 Task: Select the light+ in the preferred high-contrast light color theme.
Action: Mouse moved to (24, 662)
Screenshot: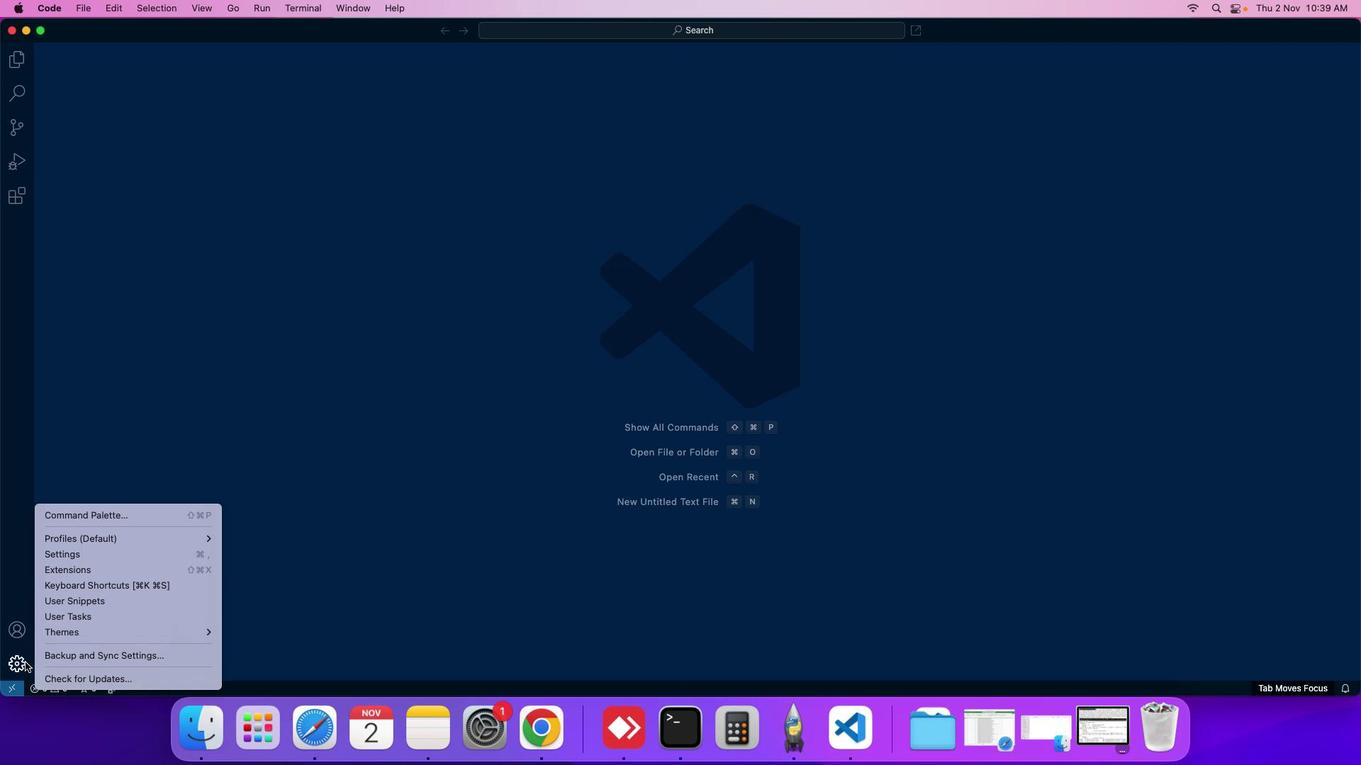 
Action: Mouse pressed left at (24, 662)
Screenshot: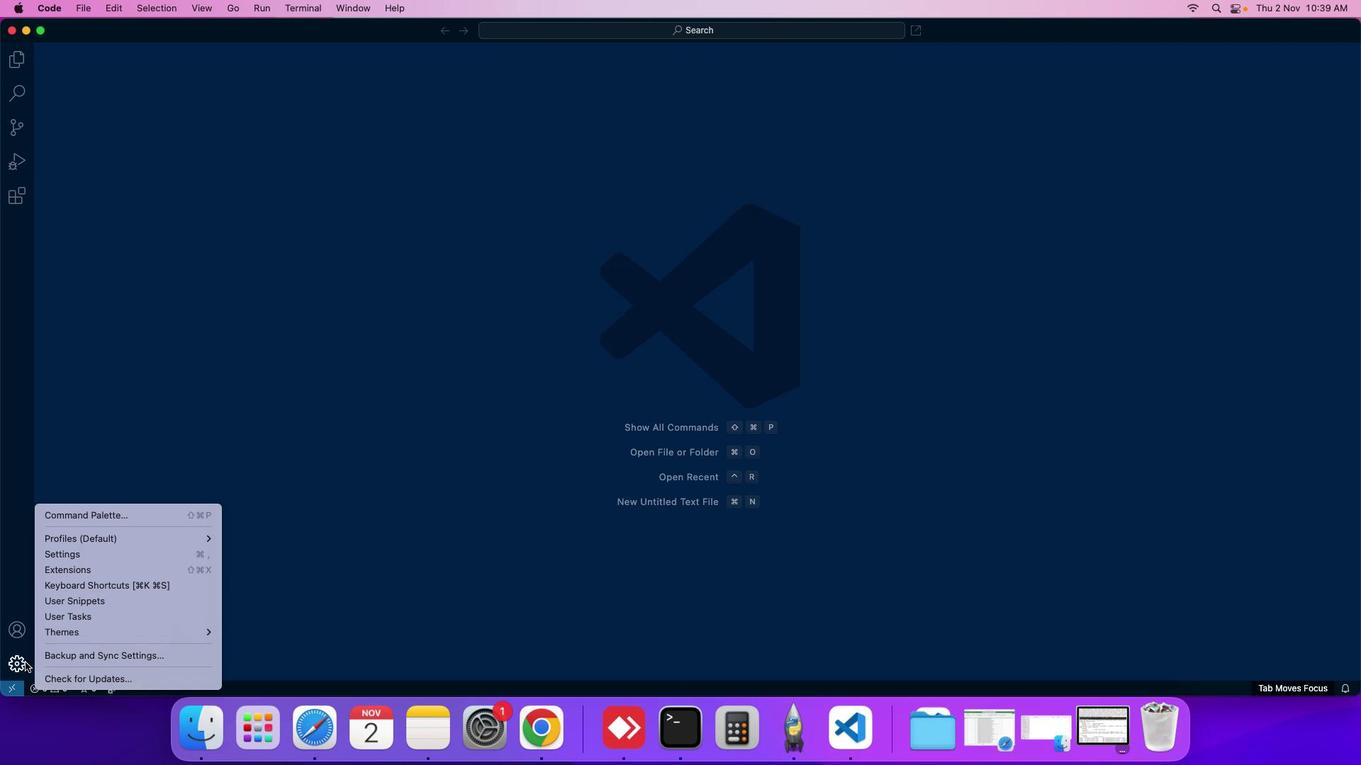 
Action: Mouse moved to (80, 559)
Screenshot: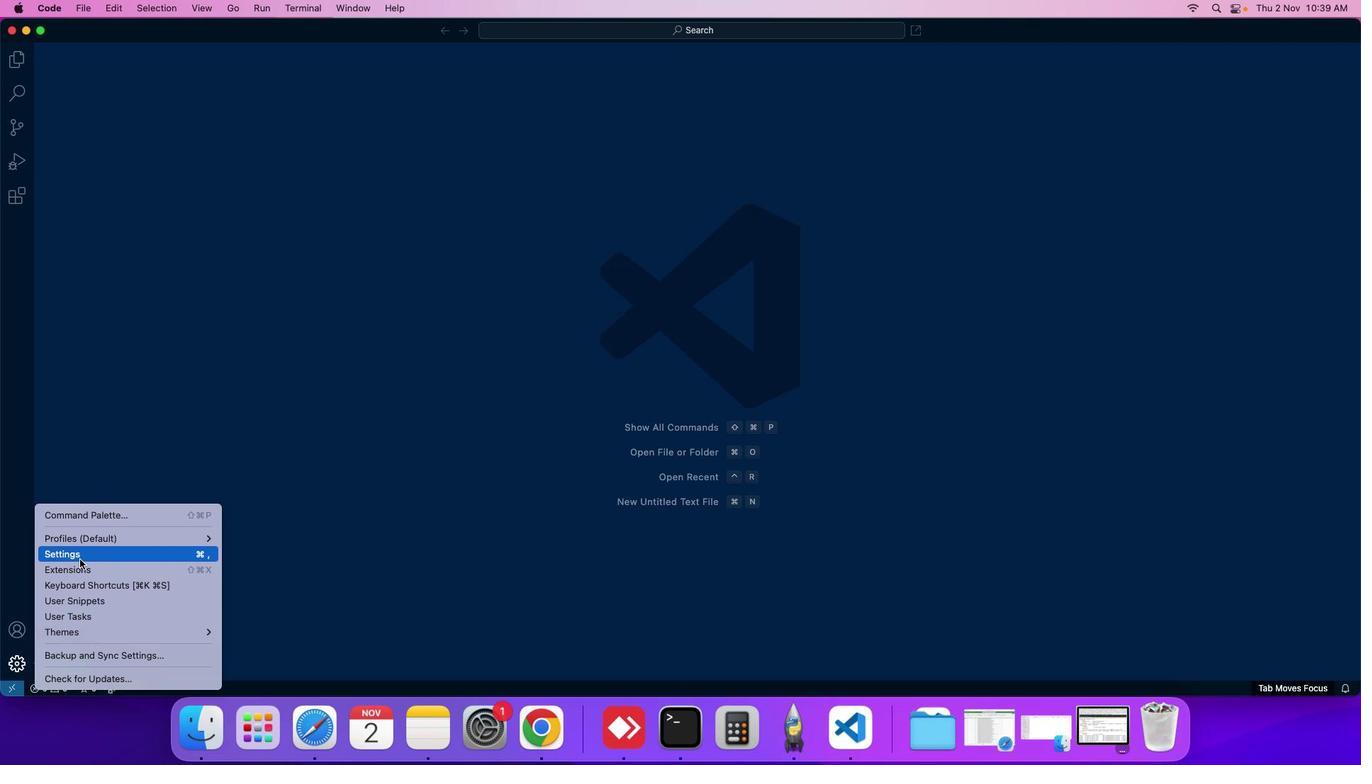 
Action: Mouse pressed left at (80, 559)
Screenshot: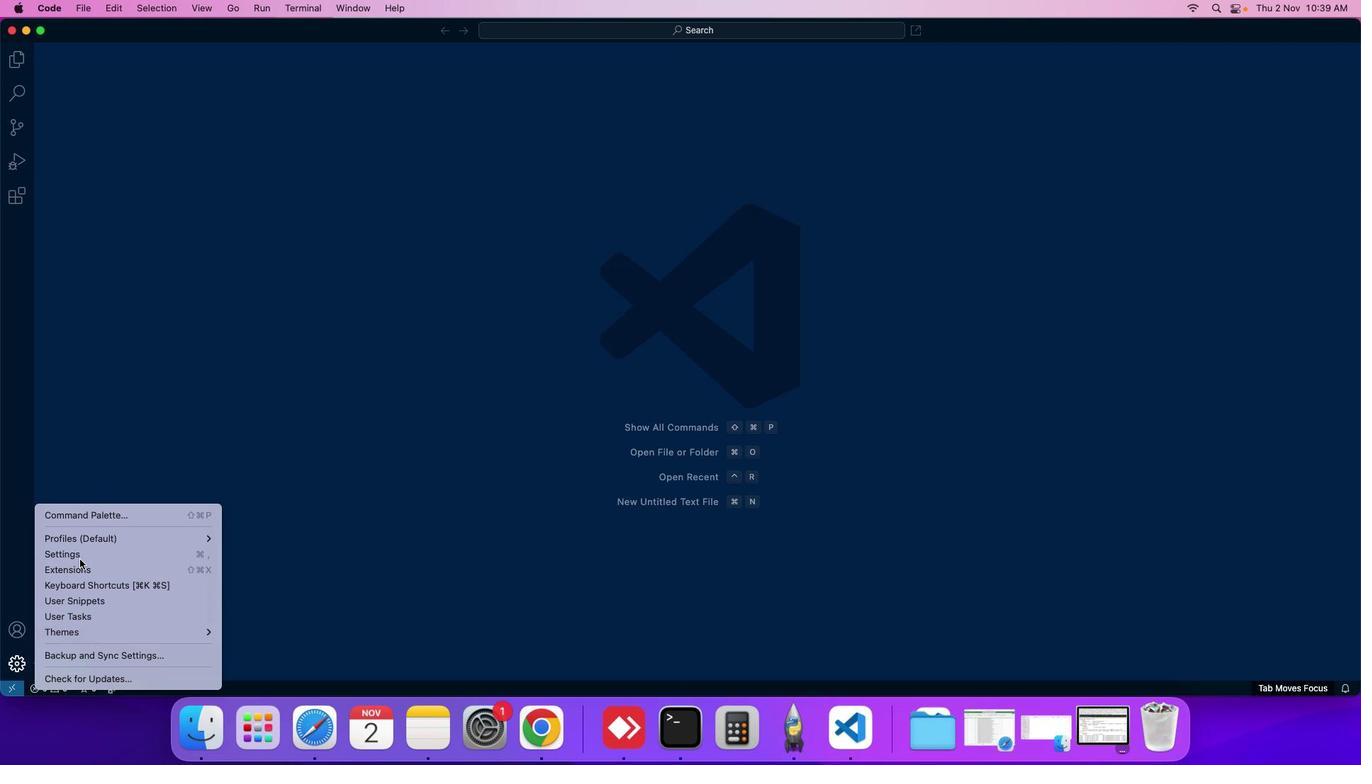 
Action: Mouse moved to (350, 176)
Screenshot: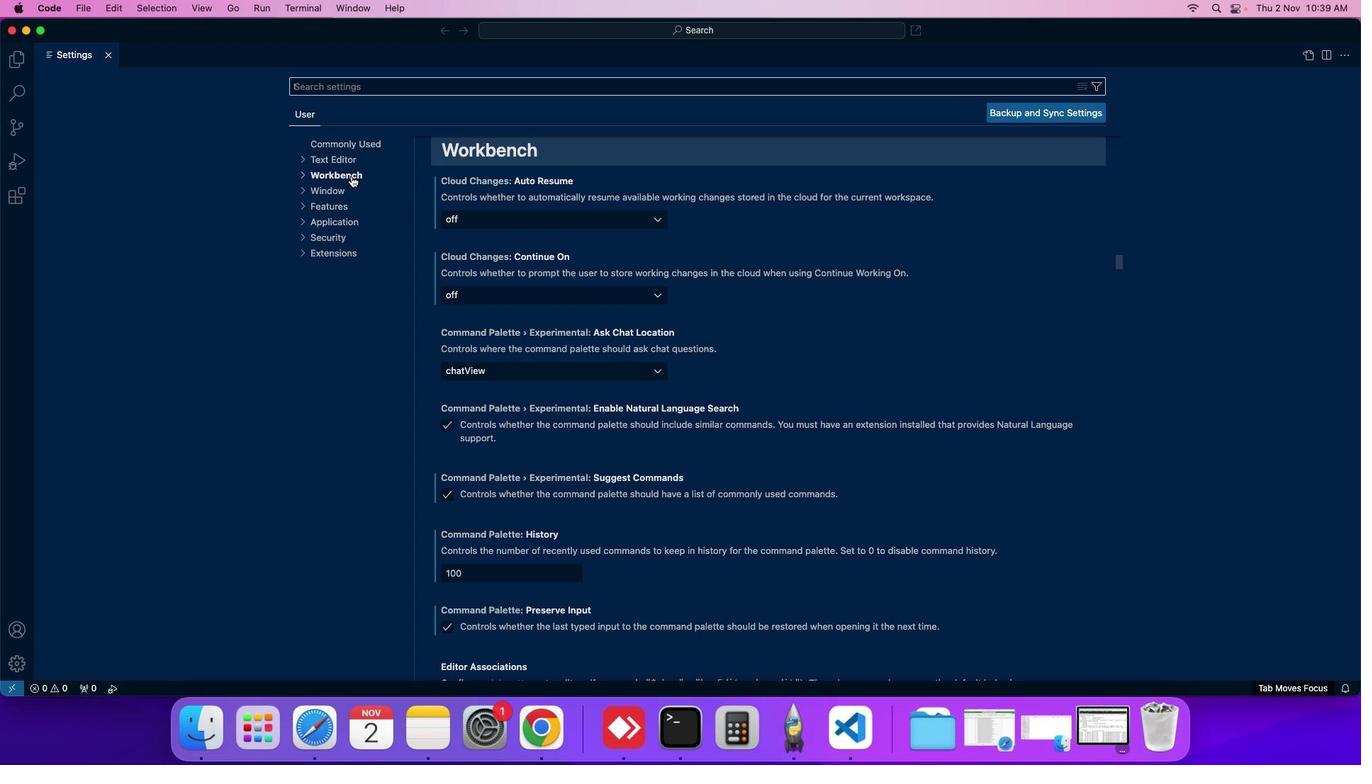 
Action: Mouse pressed left at (350, 176)
Screenshot: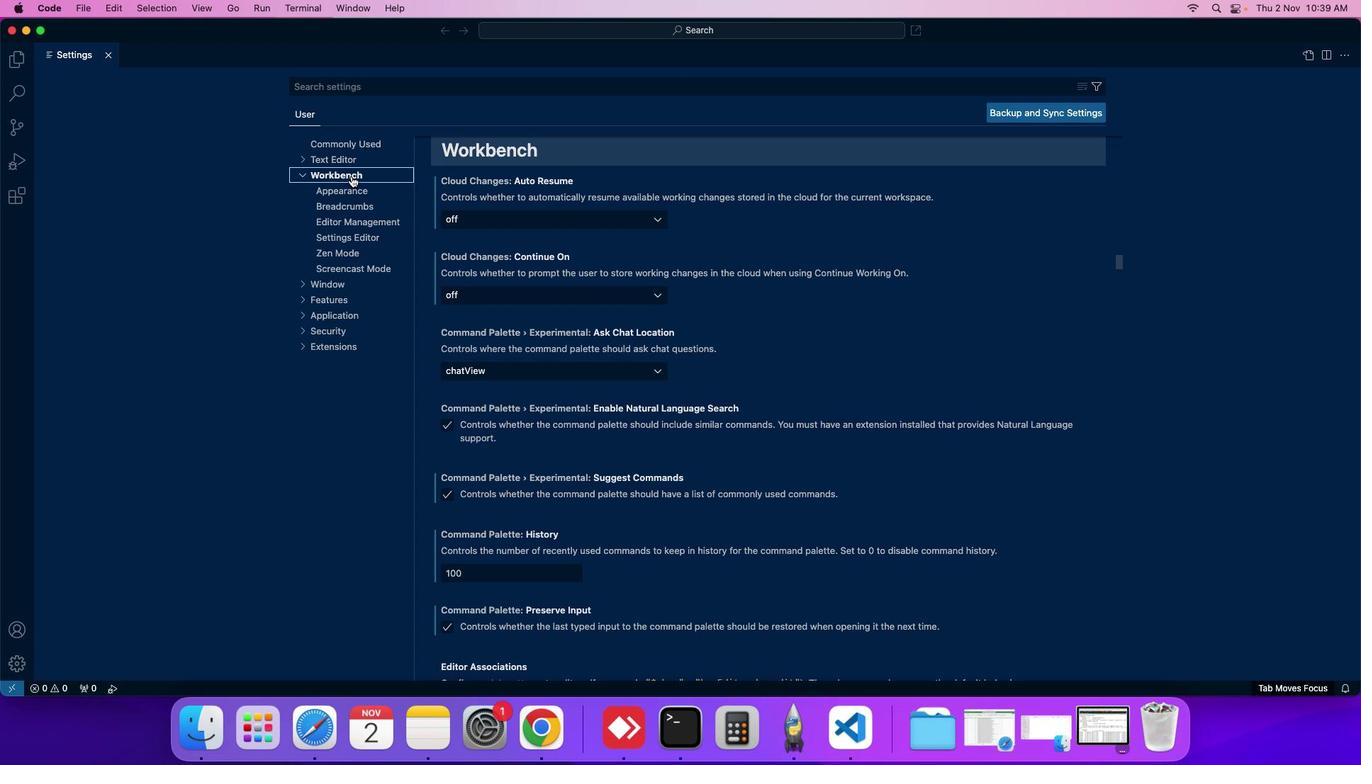
Action: Mouse moved to (355, 190)
Screenshot: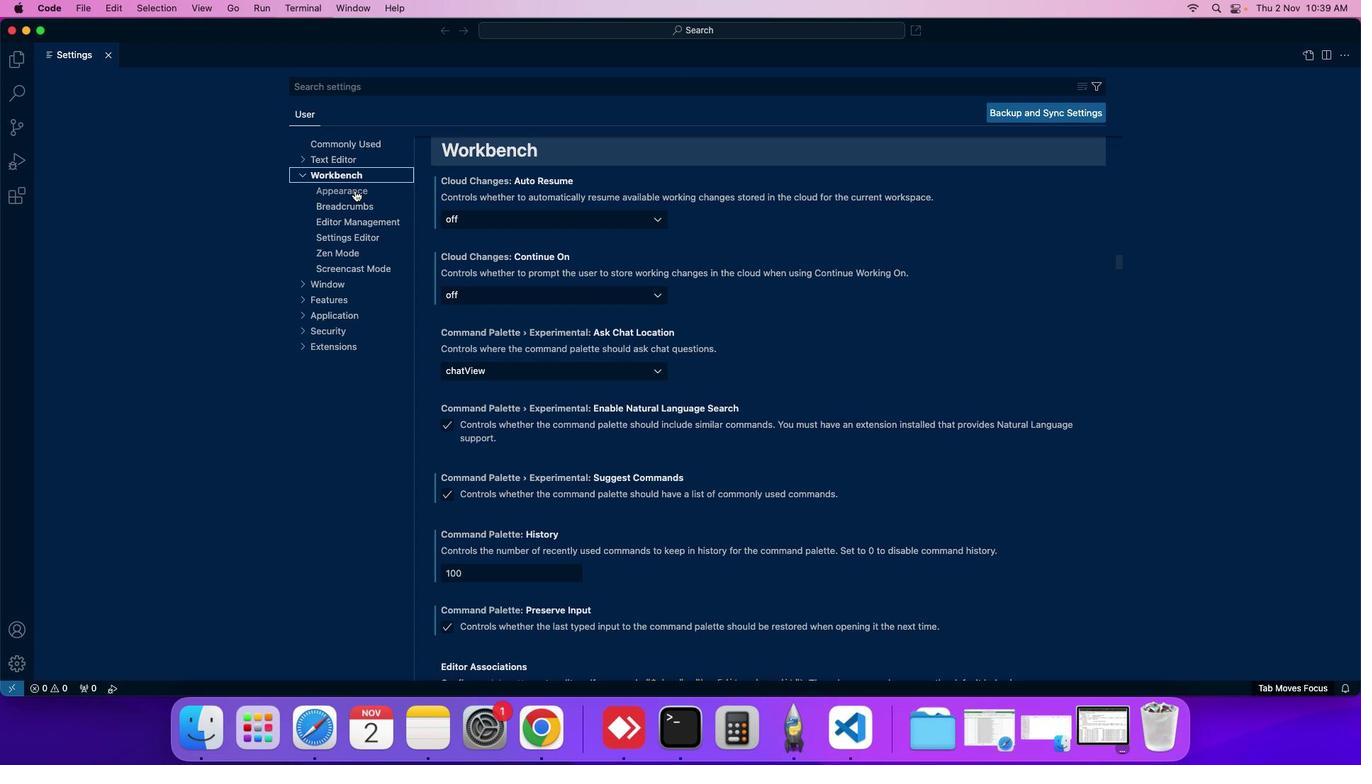 
Action: Mouse pressed left at (355, 190)
Screenshot: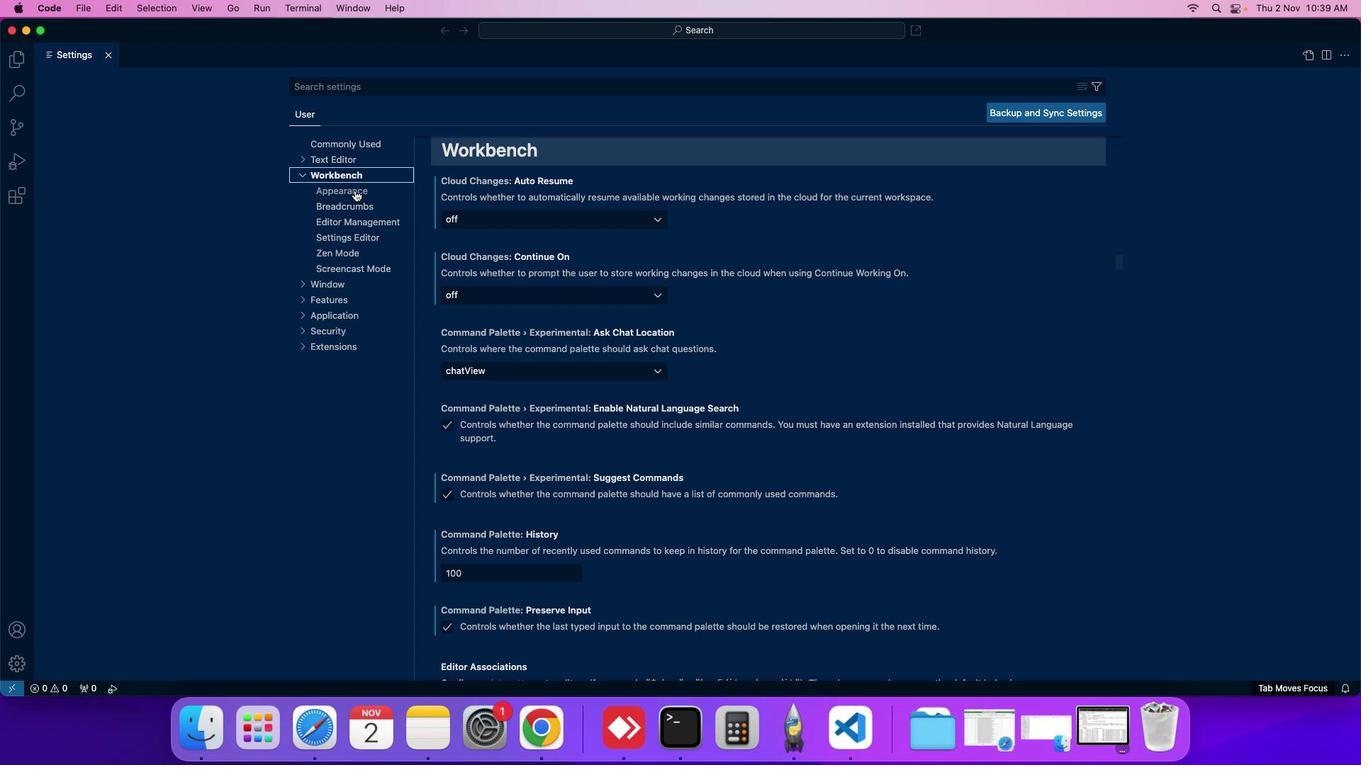 
Action: Mouse moved to (544, 399)
Screenshot: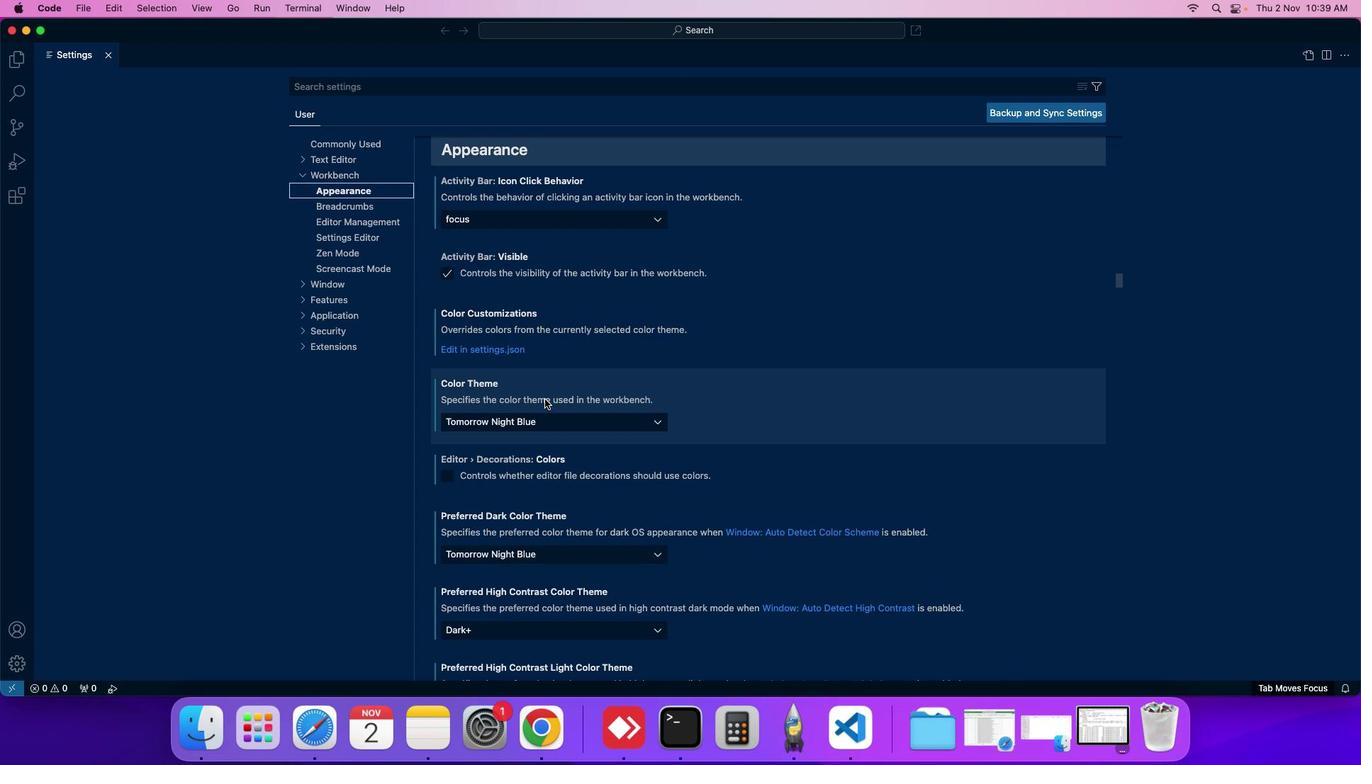 
Action: Mouse scrolled (544, 399) with delta (0, 0)
Screenshot: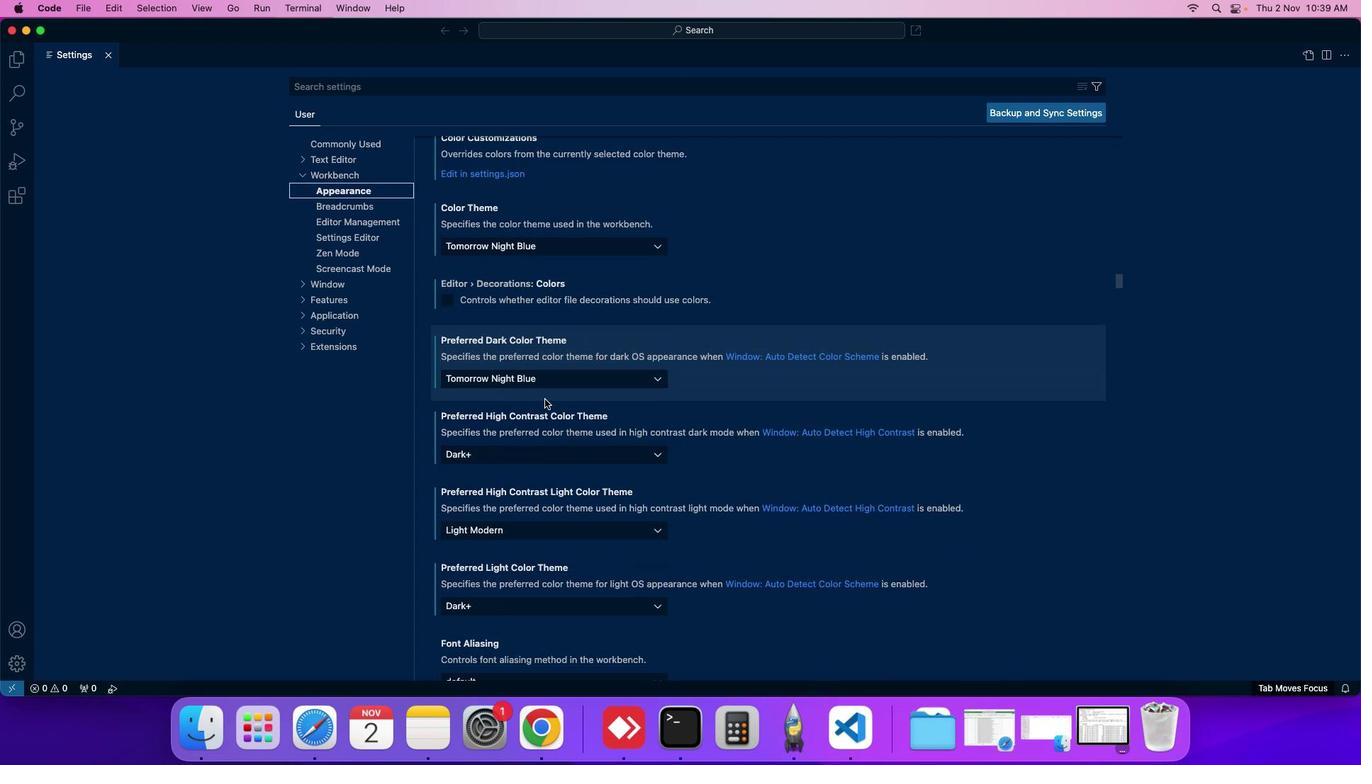 
Action: Mouse scrolled (544, 399) with delta (0, 0)
Screenshot: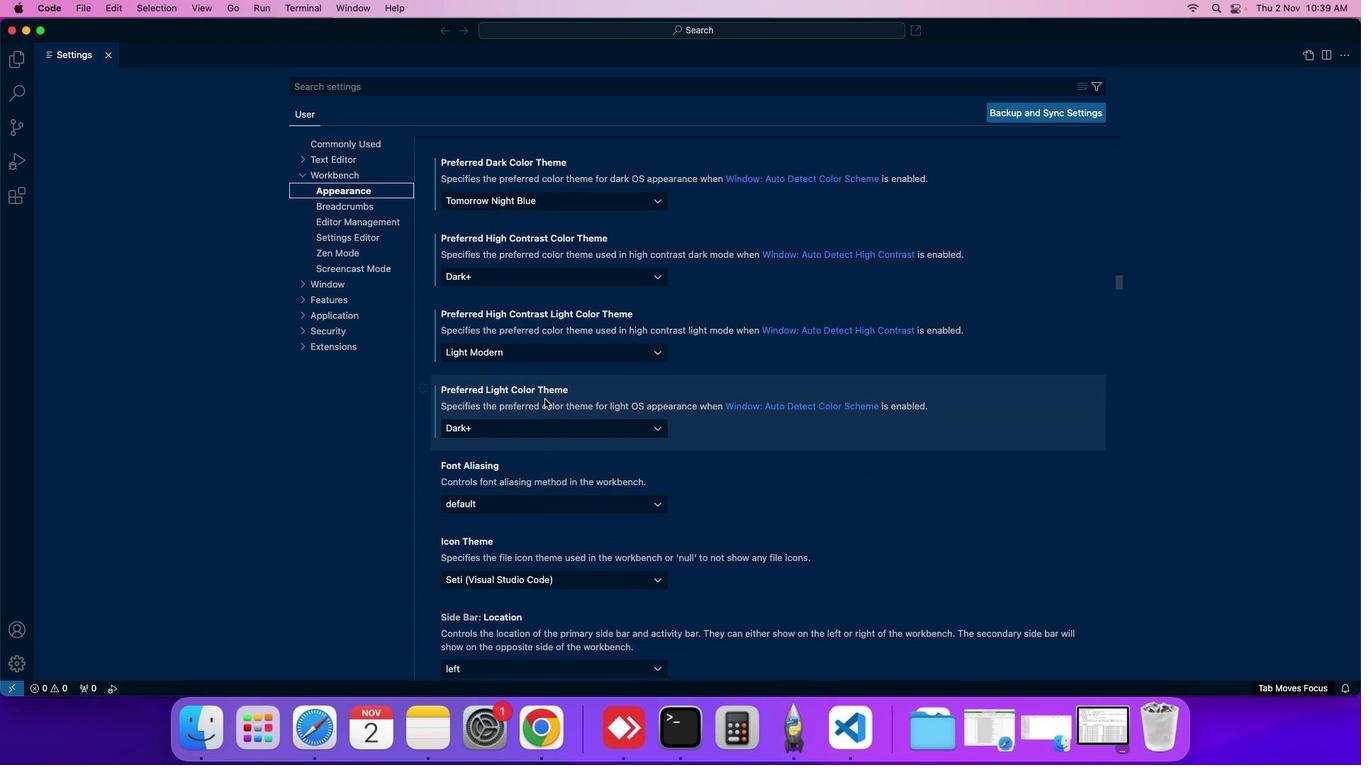 
Action: Mouse moved to (541, 354)
Screenshot: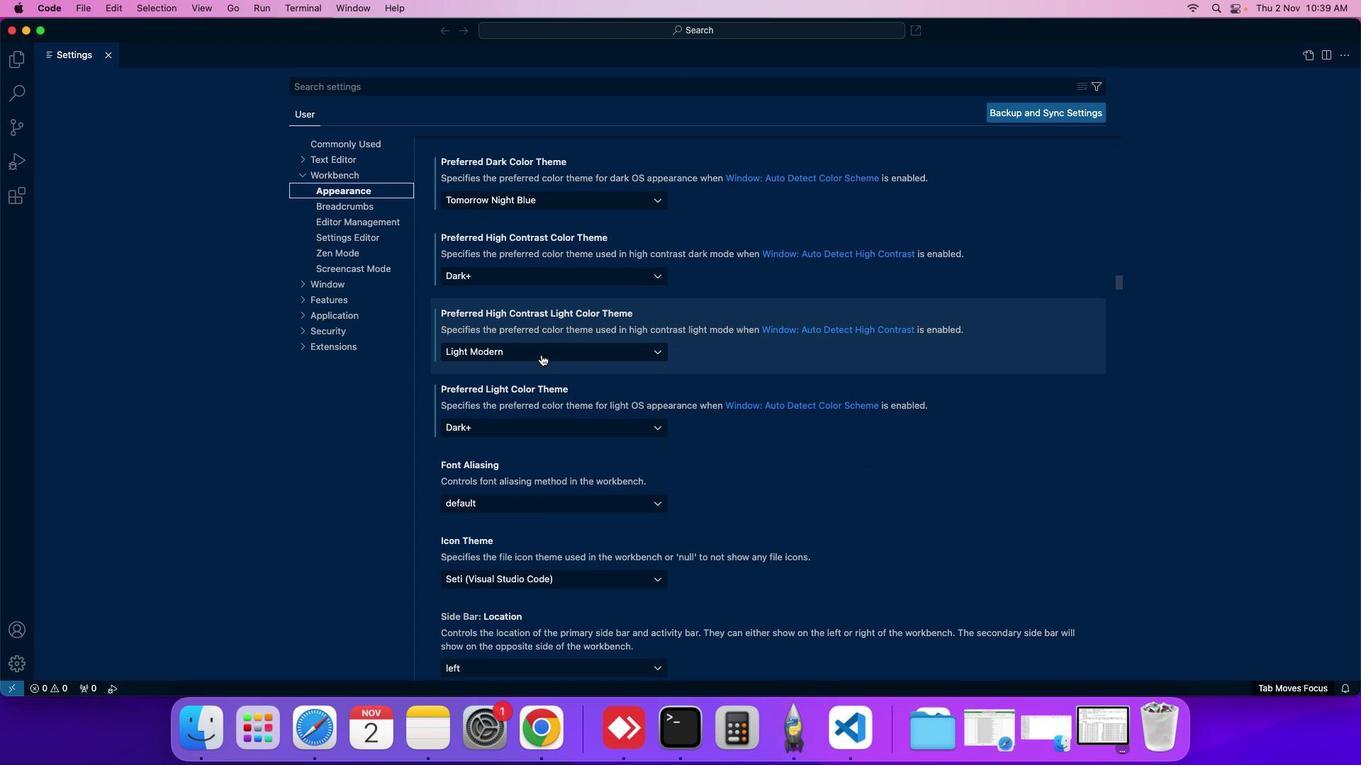 
Action: Mouse pressed left at (541, 354)
Screenshot: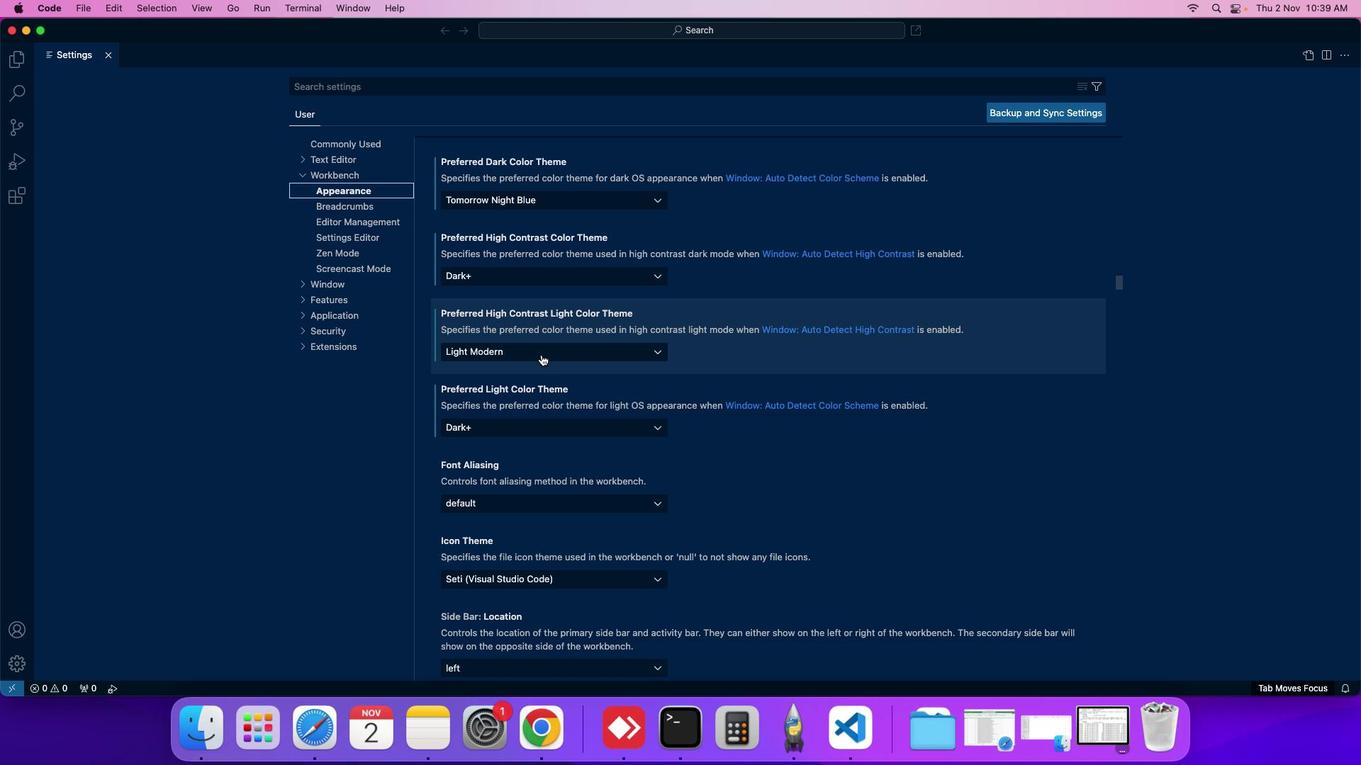 
Action: Mouse moved to (515, 506)
Screenshot: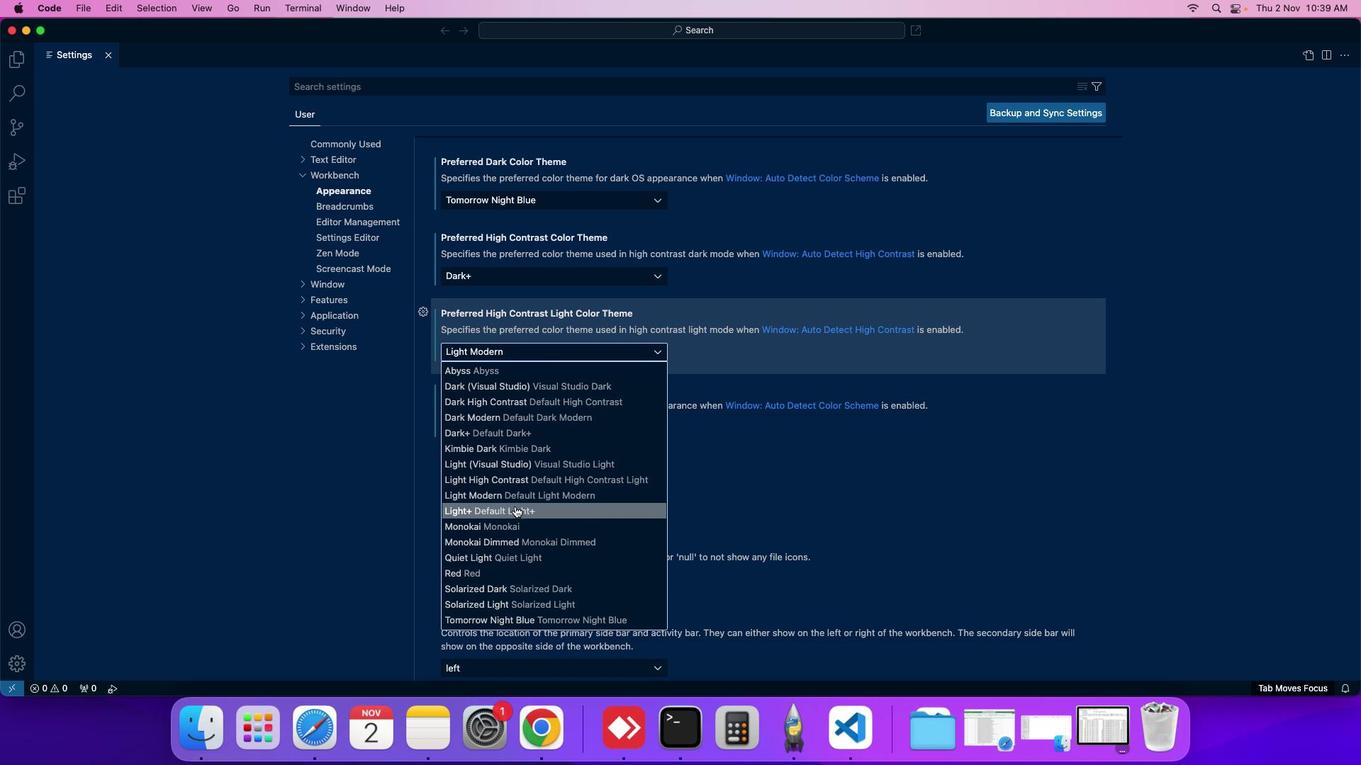 
Action: Mouse pressed left at (515, 506)
Screenshot: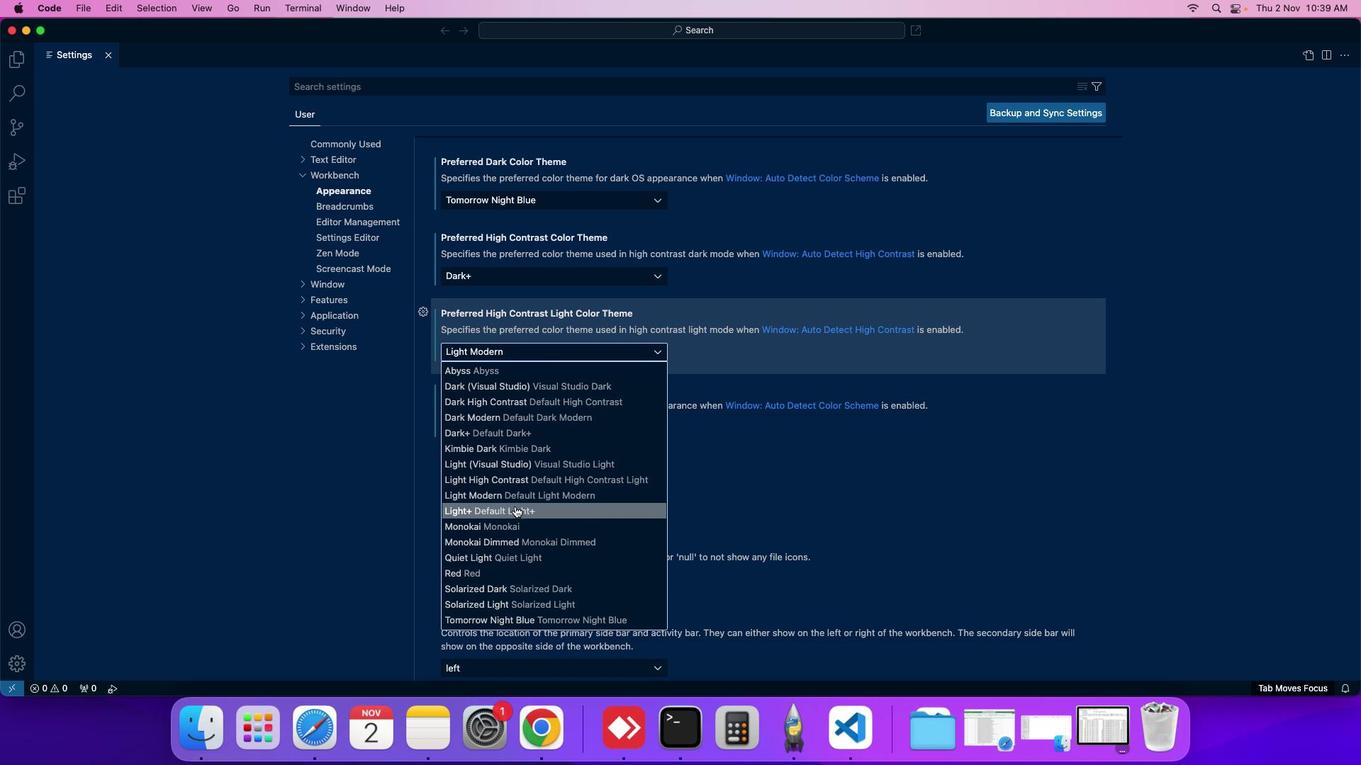 
Action: Mouse moved to (514, 506)
Screenshot: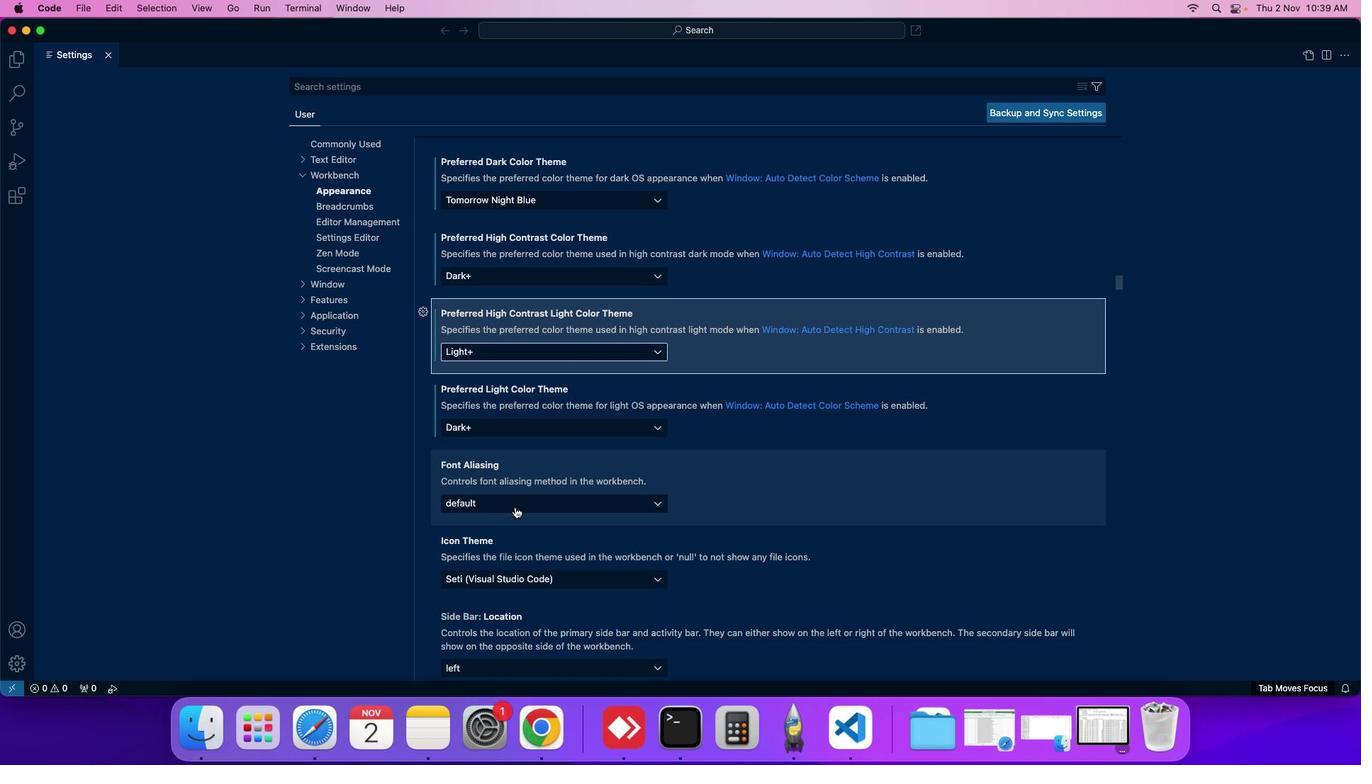 
